 Task: Enable "End current position as of now".
Action: Mouse moved to (337, 310)
Screenshot: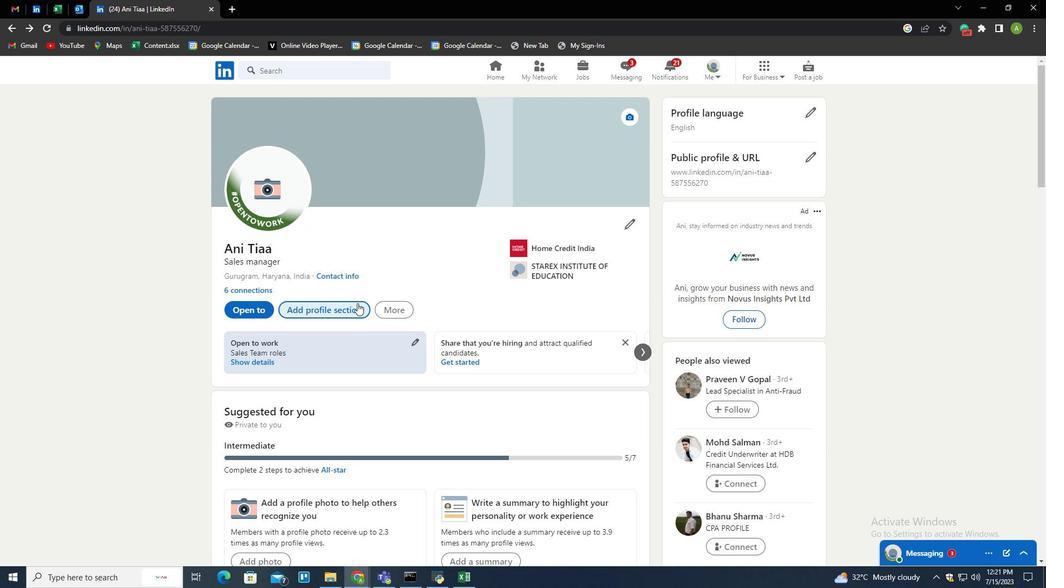 
Action: Mouse pressed left at (337, 310)
Screenshot: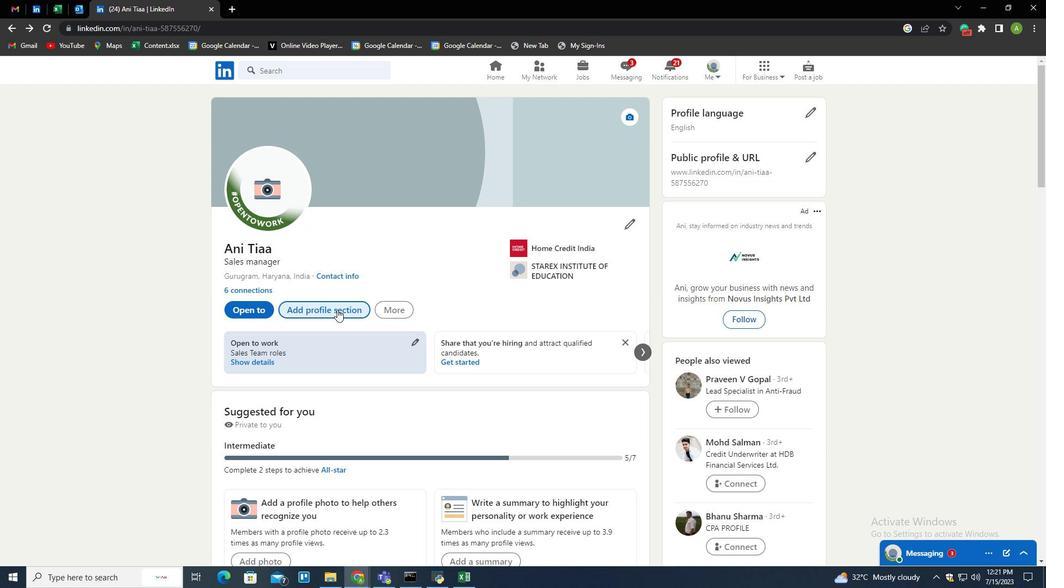 
Action: Mouse moved to (448, 103)
Screenshot: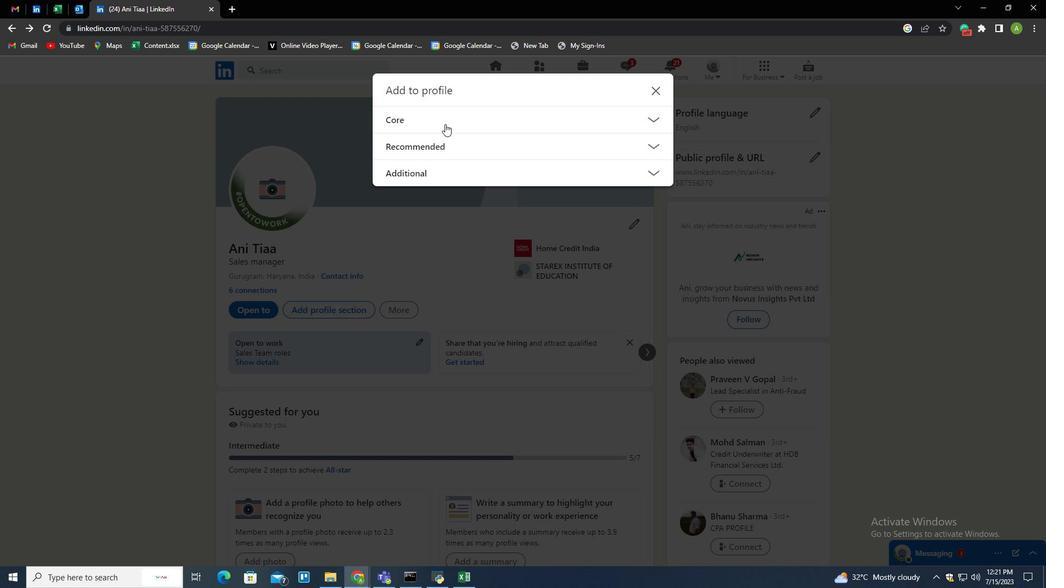 
Action: Mouse pressed left at (448, 103)
Screenshot: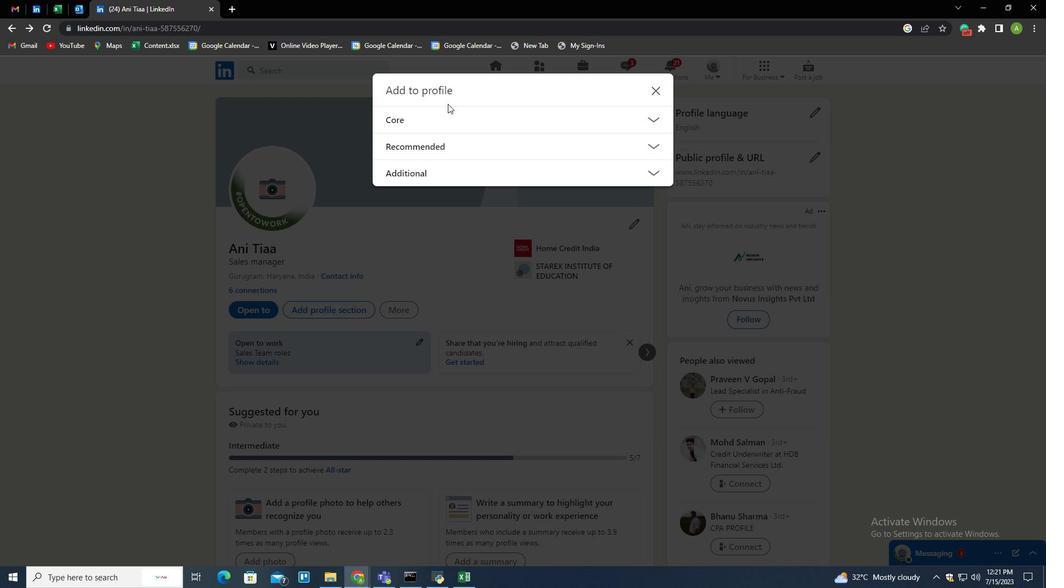
Action: Mouse moved to (448, 131)
Screenshot: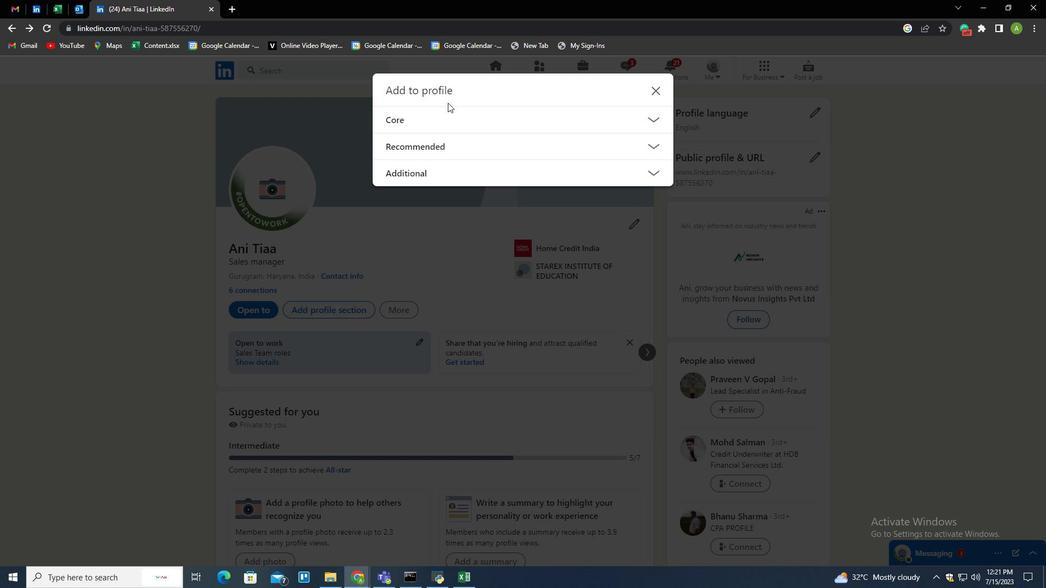 
Action: Mouse pressed left at (448, 131)
Screenshot: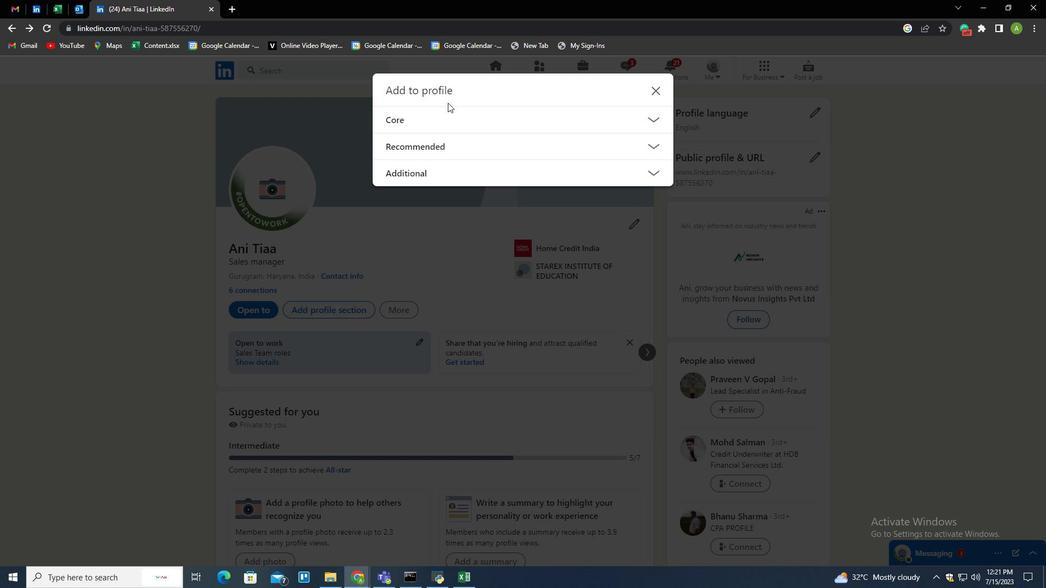 
Action: Mouse moved to (419, 217)
Screenshot: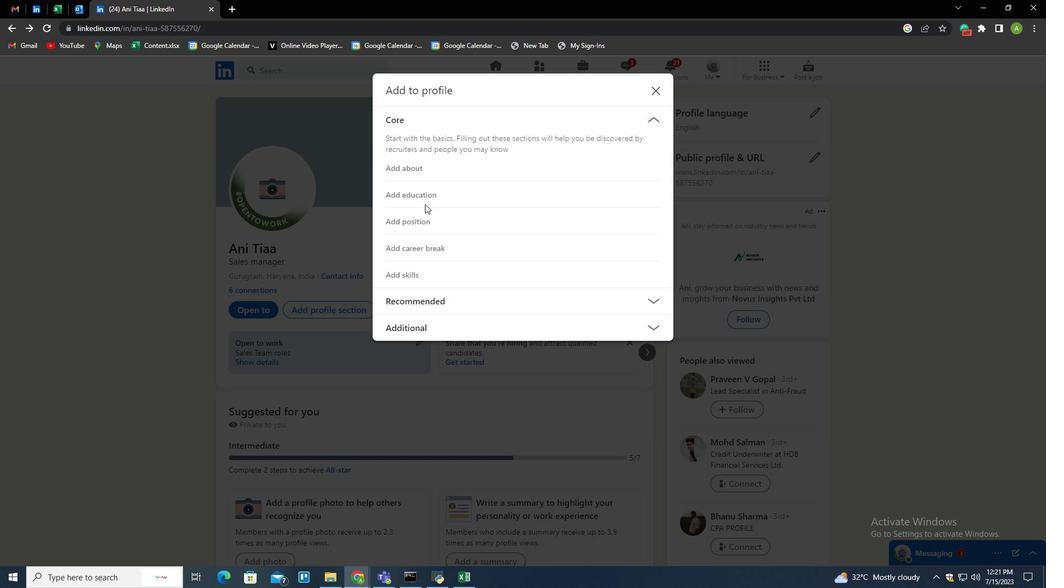 
Action: Mouse pressed left at (419, 217)
Screenshot: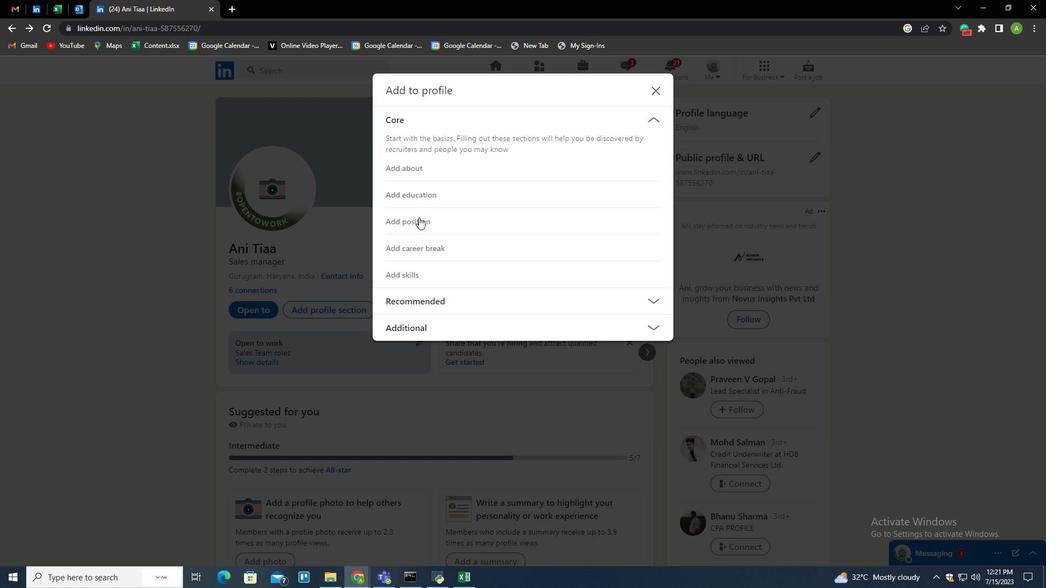 
Action: Mouse moved to (412, 243)
Screenshot: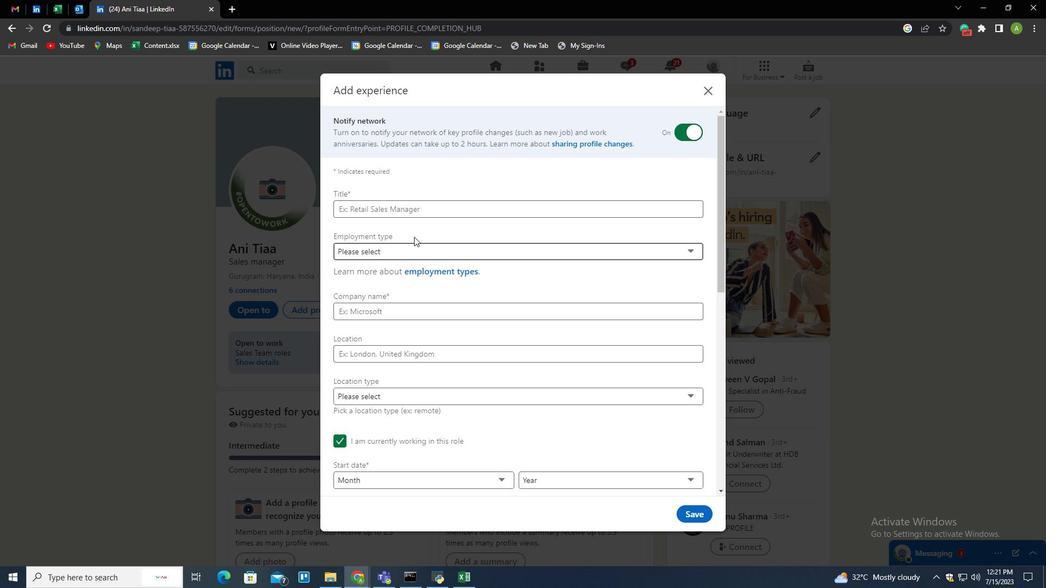 
Action: Mouse scrolled (412, 242) with delta (0, 0)
Screenshot: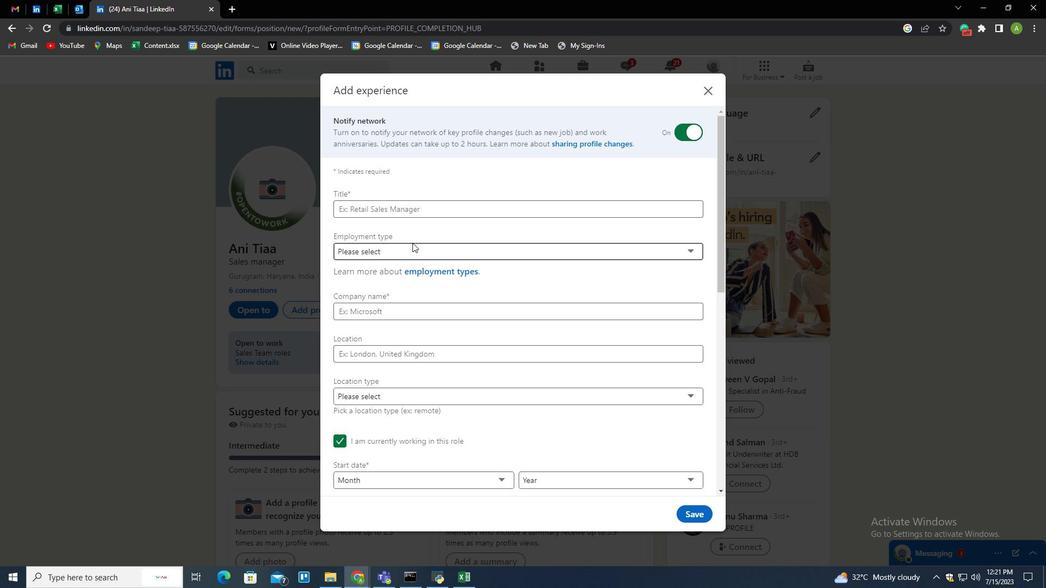 
Action: Mouse scrolled (412, 242) with delta (0, 0)
Screenshot: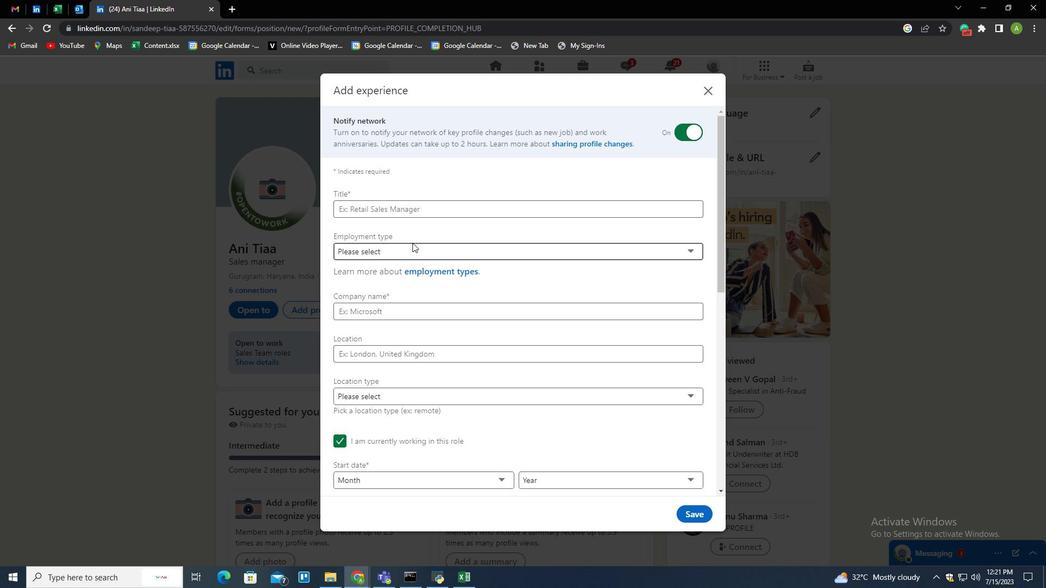 
Action: Mouse scrolled (412, 242) with delta (0, 0)
Screenshot: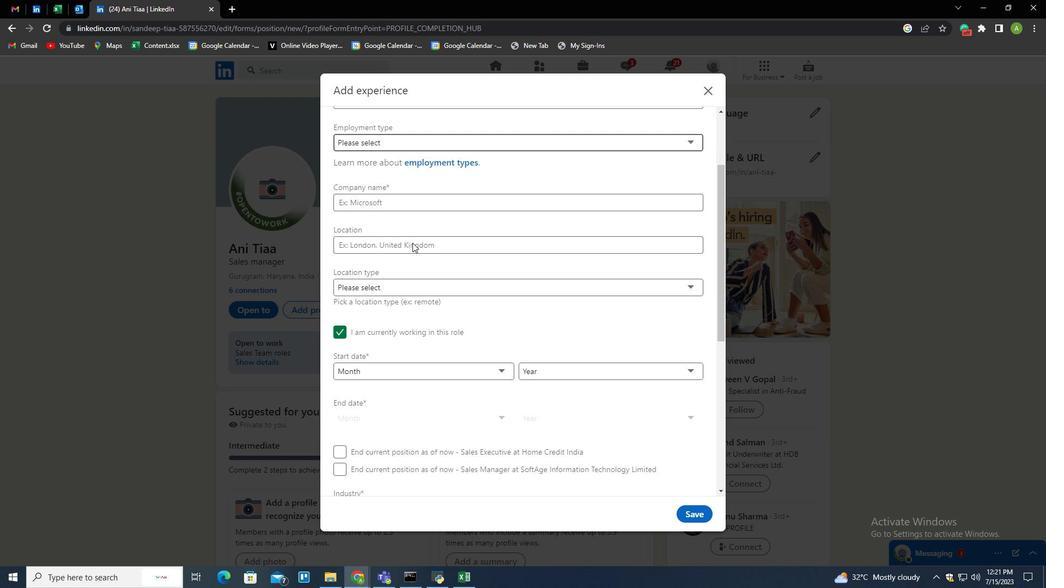 
Action: Mouse moved to (361, 322)
Screenshot: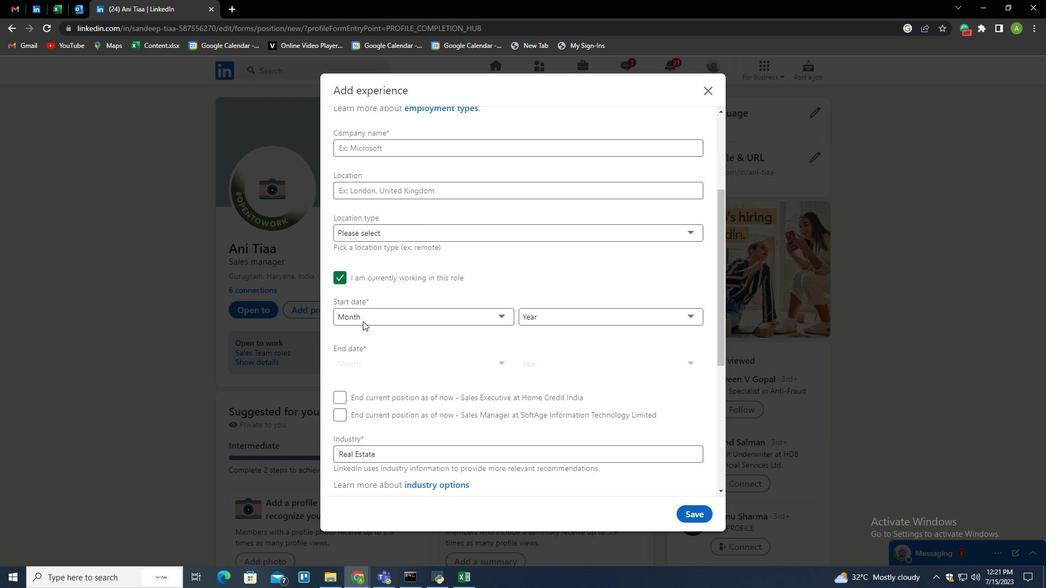 
Action: Mouse scrolled (361, 322) with delta (0, 0)
Screenshot: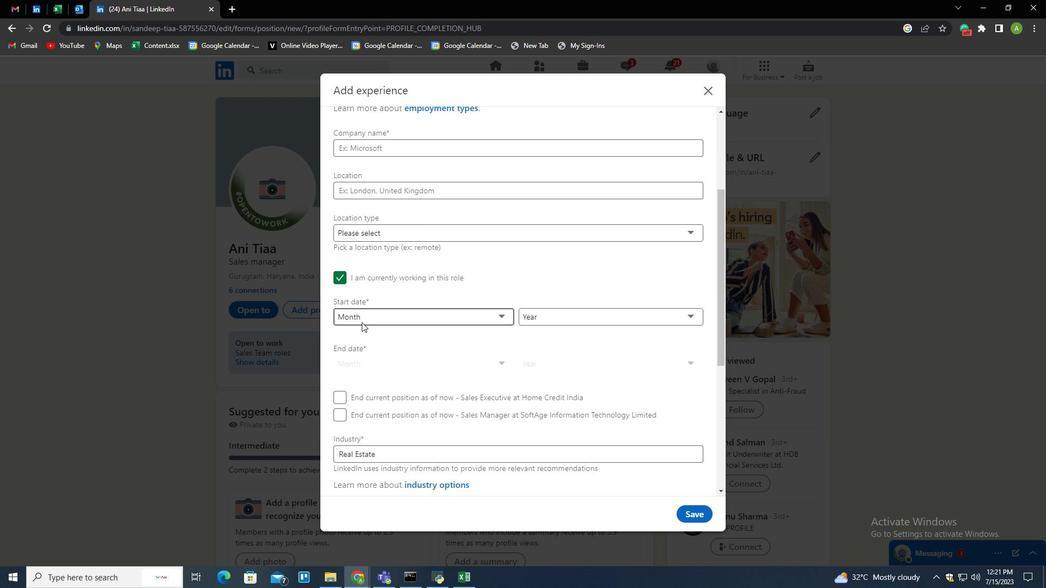 
Action: Mouse scrolled (361, 322) with delta (0, 0)
Screenshot: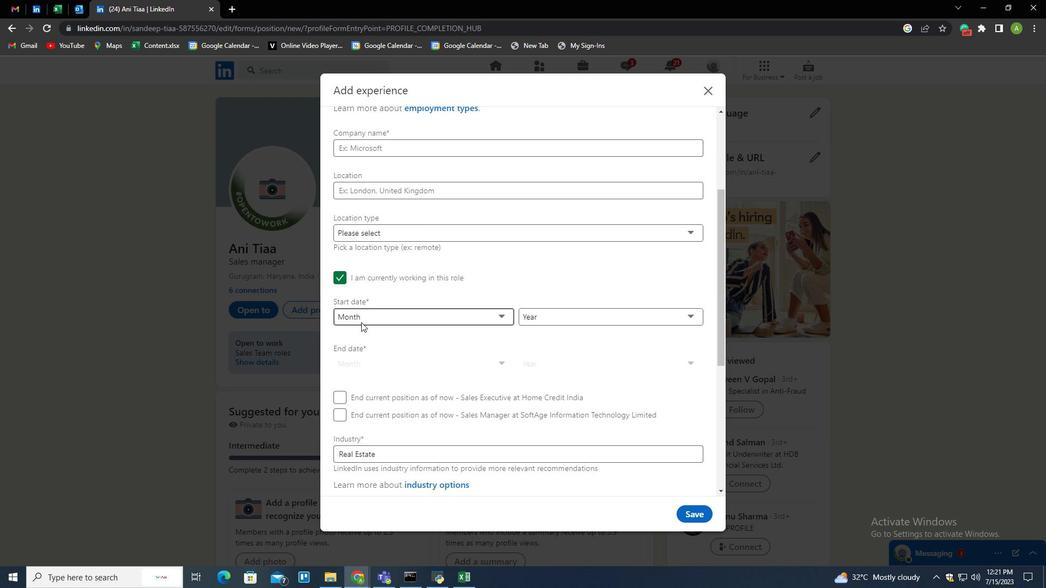 
Action: Mouse moved to (338, 286)
Screenshot: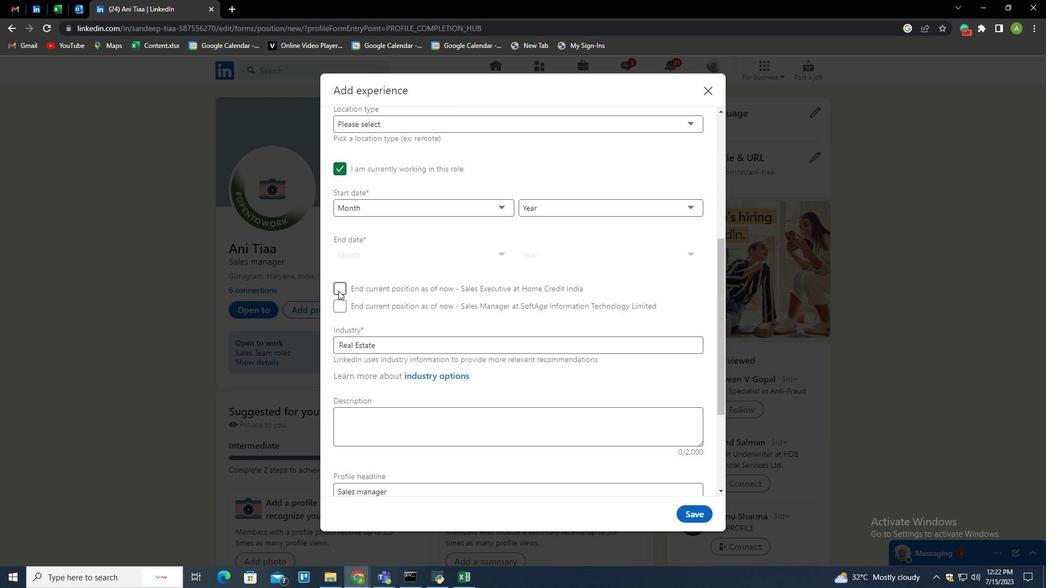 
Action: Mouse pressed left at (338, 286)
Screenshot: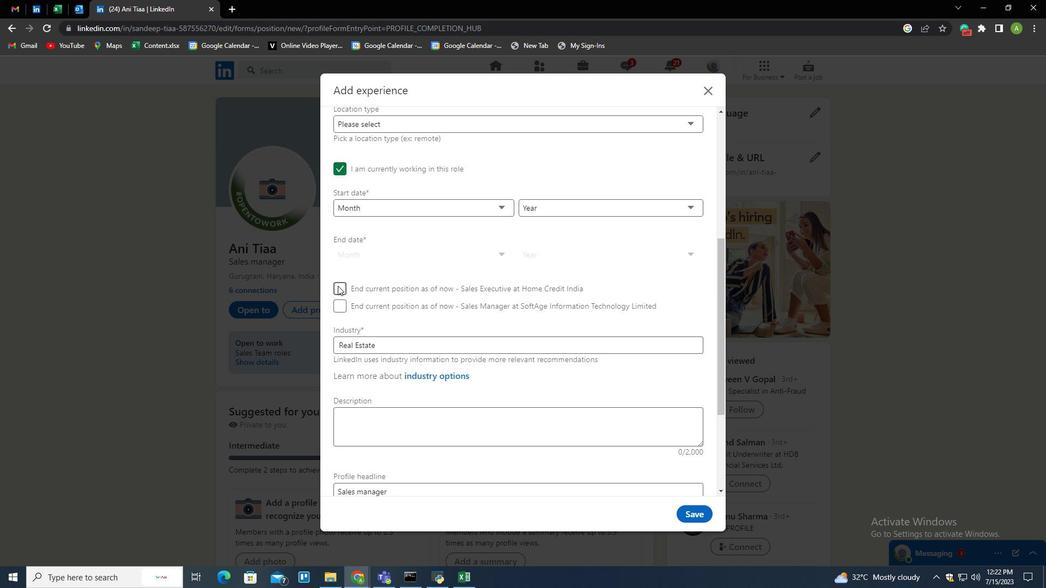 
Action: Mouse moved to (365, 296)
Screenshot: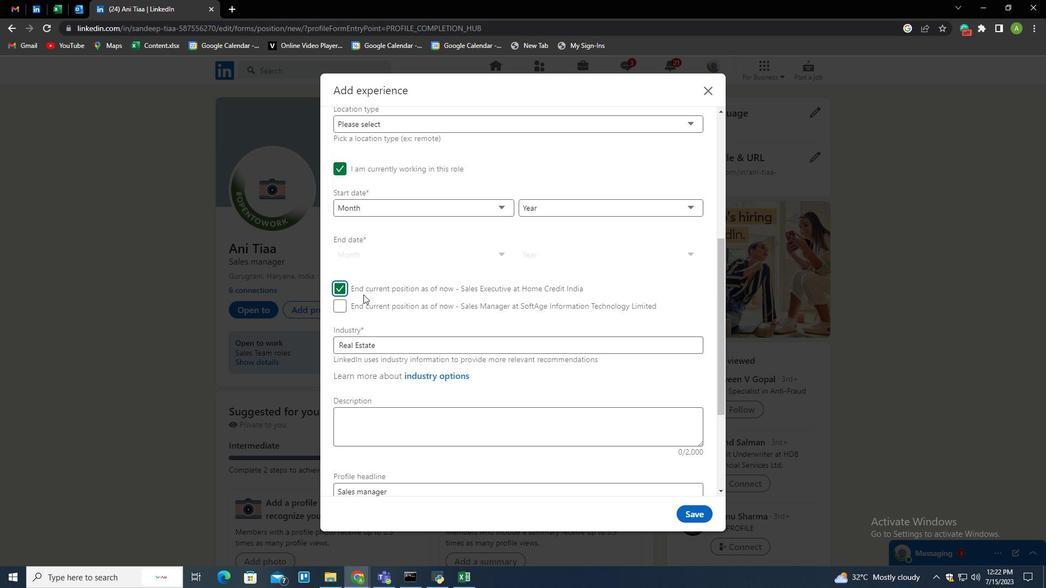 
